 Task: Select the whenQuickSuggestion in the selection mode.
Action: Mouse moved to (18, 474)
Screenshot: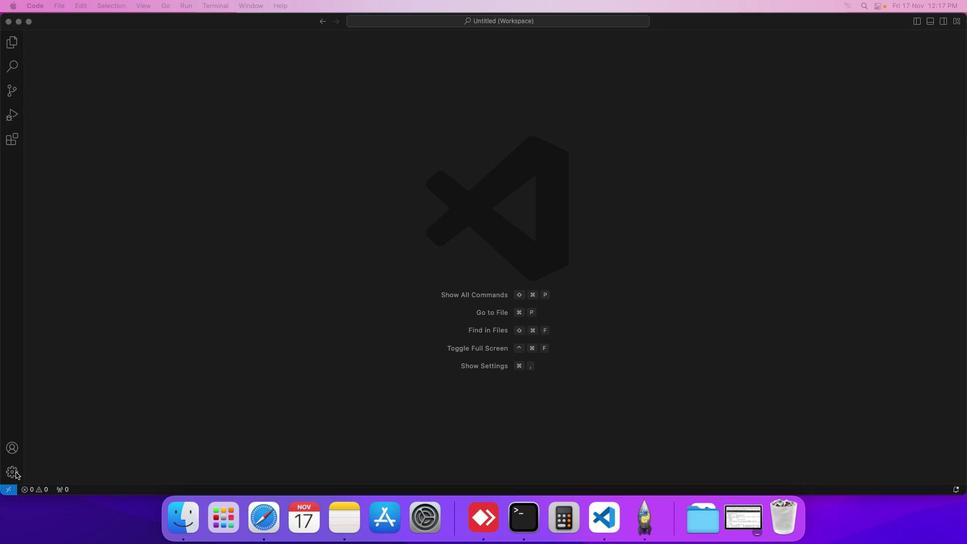 
Action: Mouse pressed left at (18, 474)
Screenshot: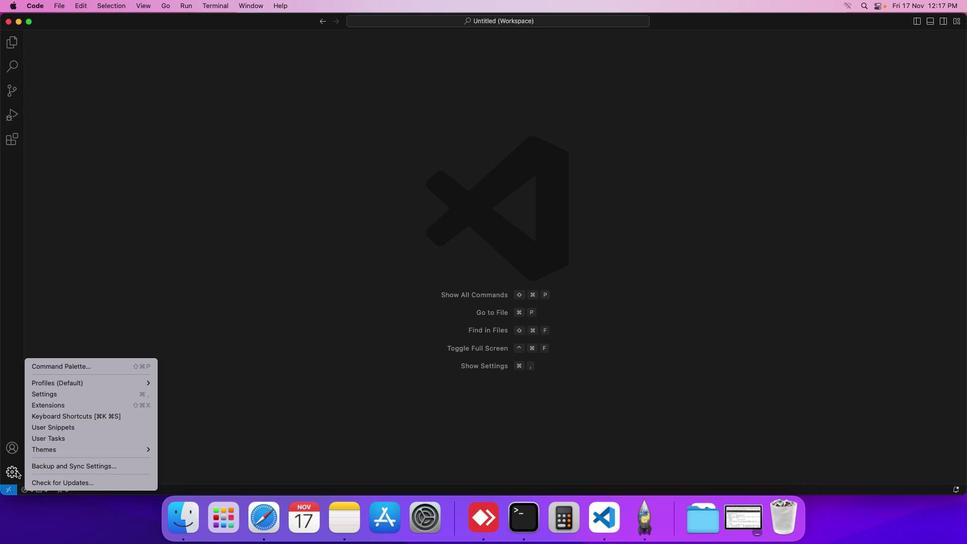 
Action: Mouse moved to (78, 399)
Screenshot: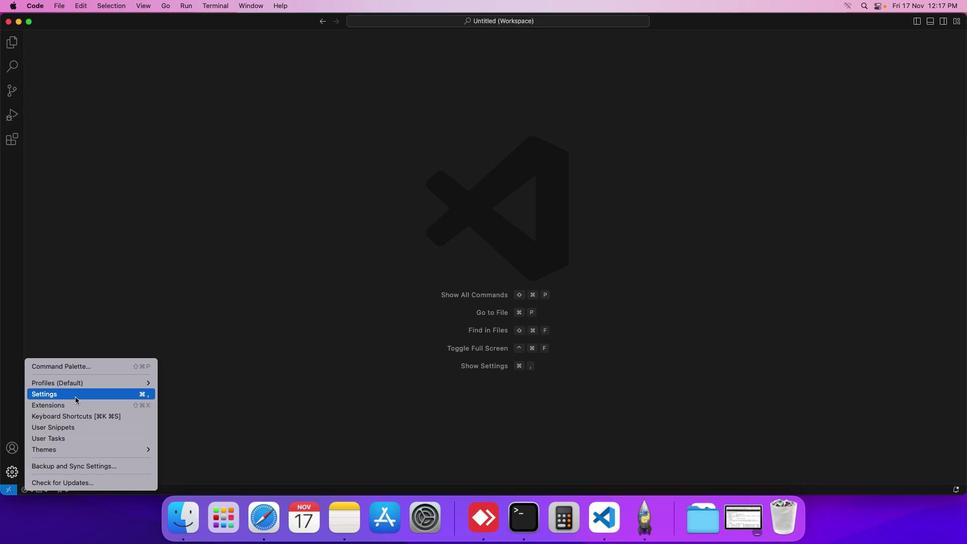 
Action: Mouse pressed left at (78, 399)
Screenshot: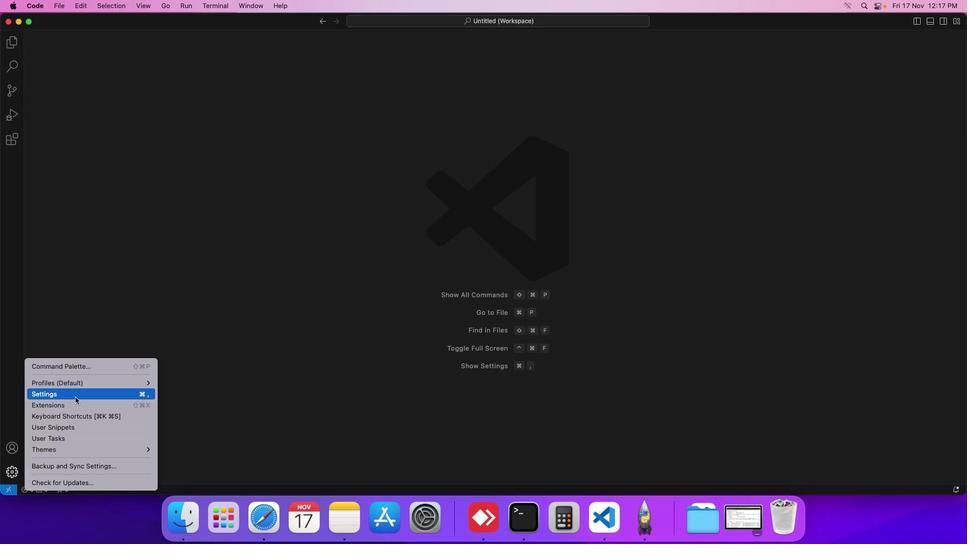
Action: Mouse moved to (262, 87)
Screenshot: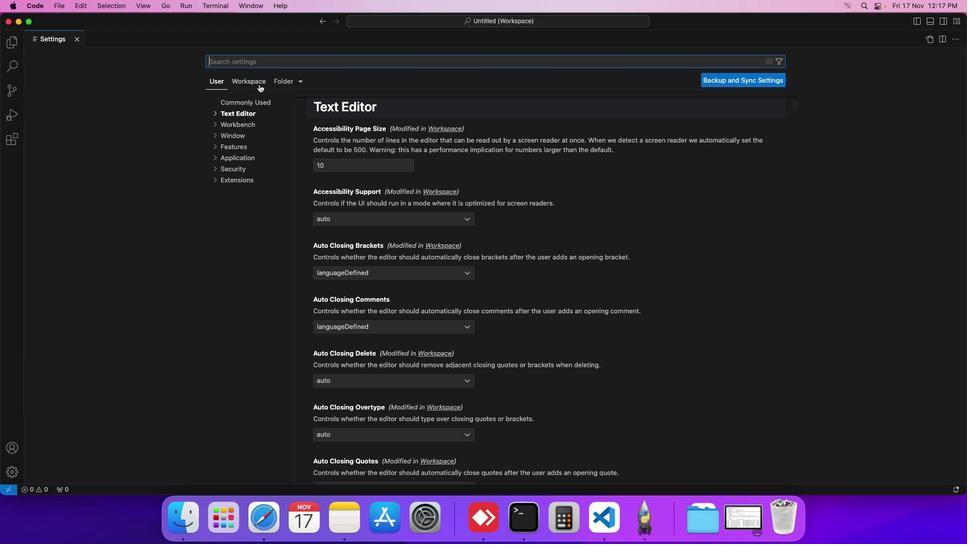 
Action: Mouse pressed left at (262, 87)
Screenshot: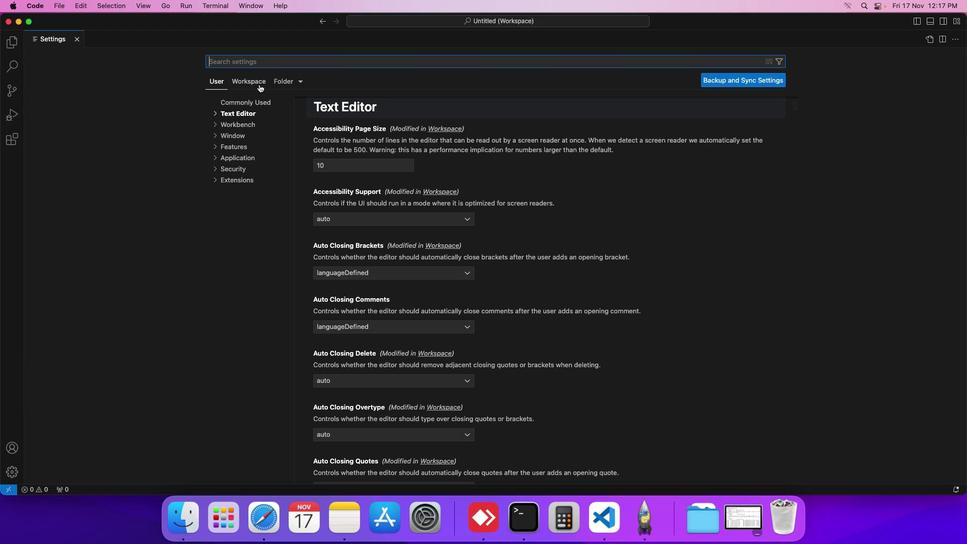 
Action: Mouse moved to (252, 112)
Screenshot: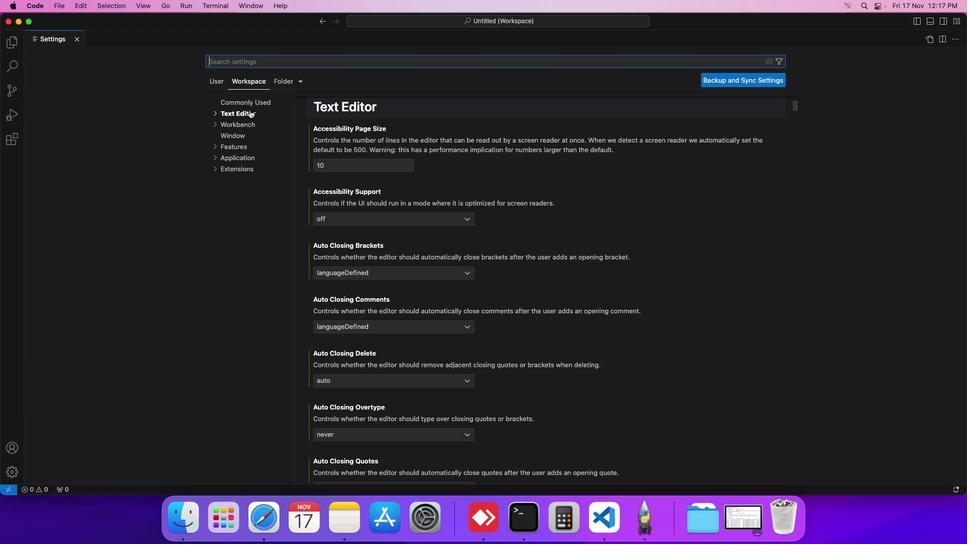 
Action: Mouse pressed left at (252, 112)
Screenshot: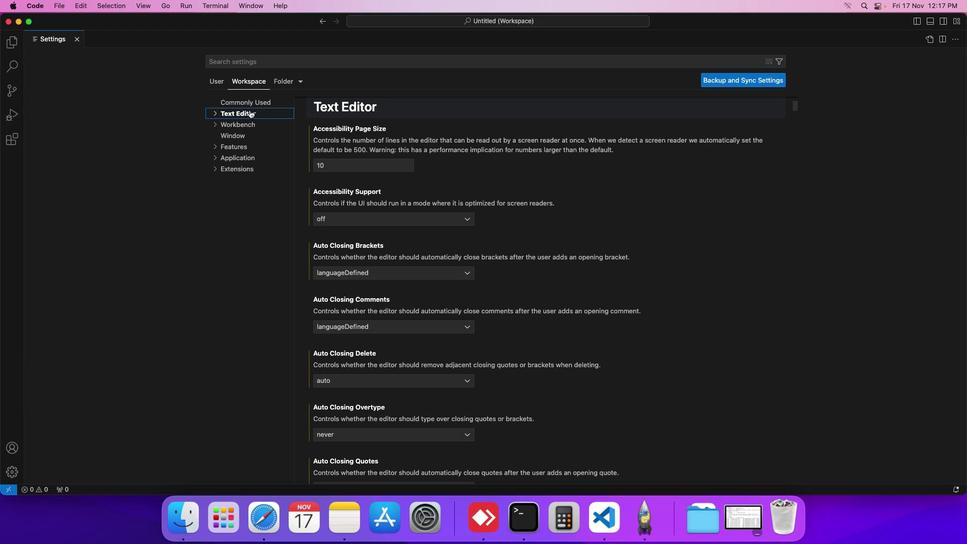 
Action: Mouse moved to (234, 194)
Screenshot: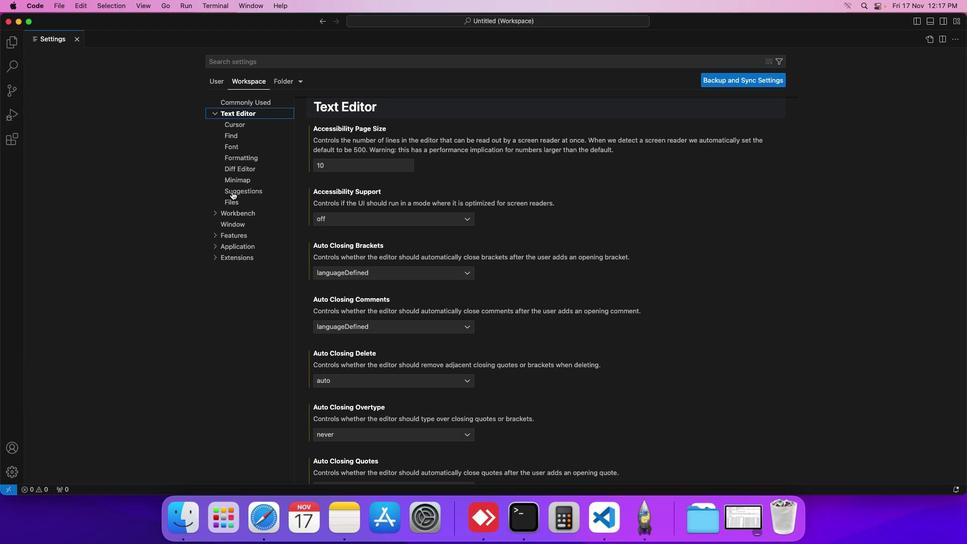 
Action: Mouse pressed left at (234, 194)
Screenshot: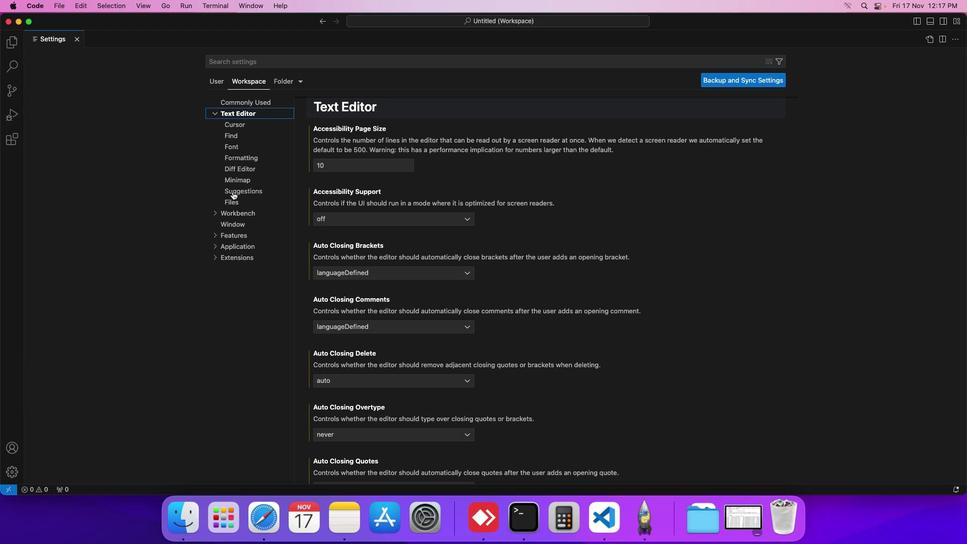 
Action: Mouse moved to (349, 275)
Screenshot: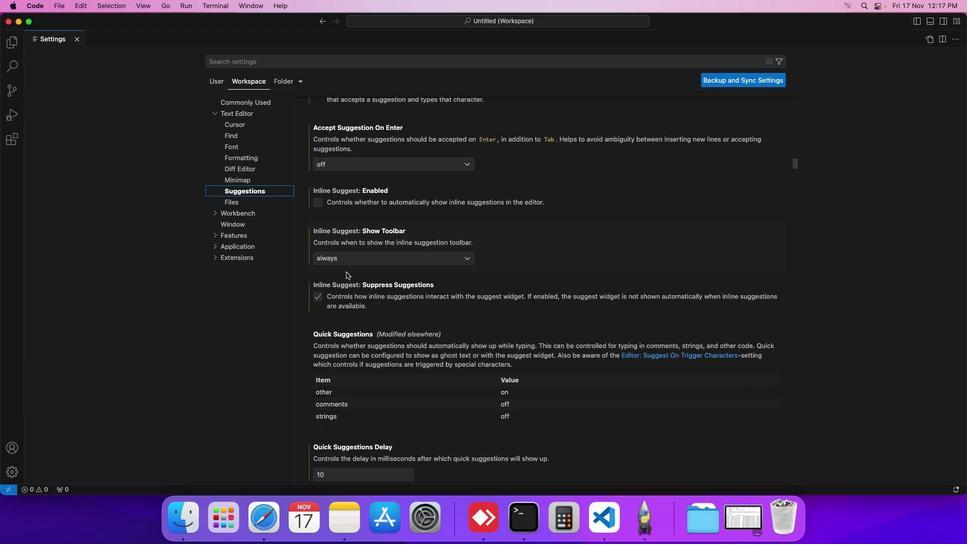 
Action: Mouse scrolled (349, 275) with delta (2, 2)
Screenshot: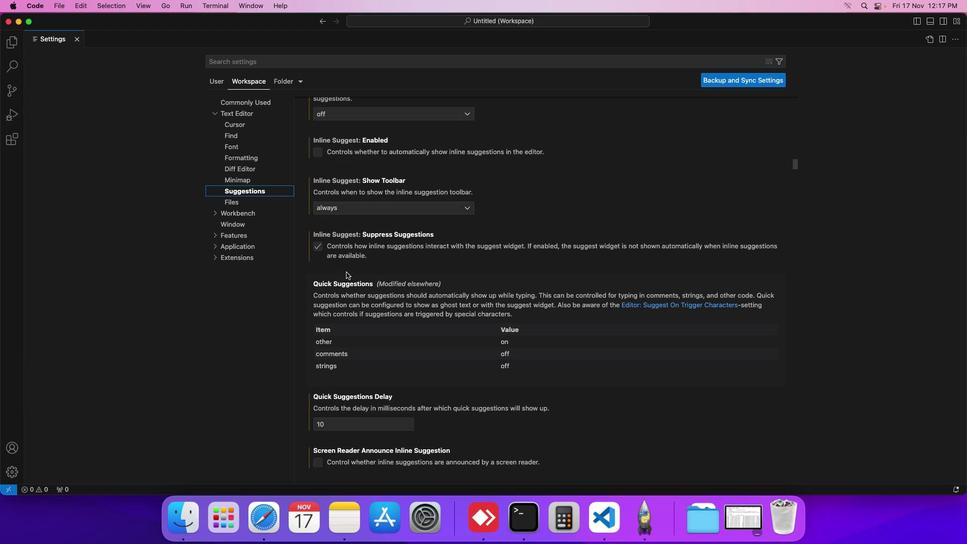 
Action: Mouse scrolled (349, 275) with delta (2, 2)
Screenshot: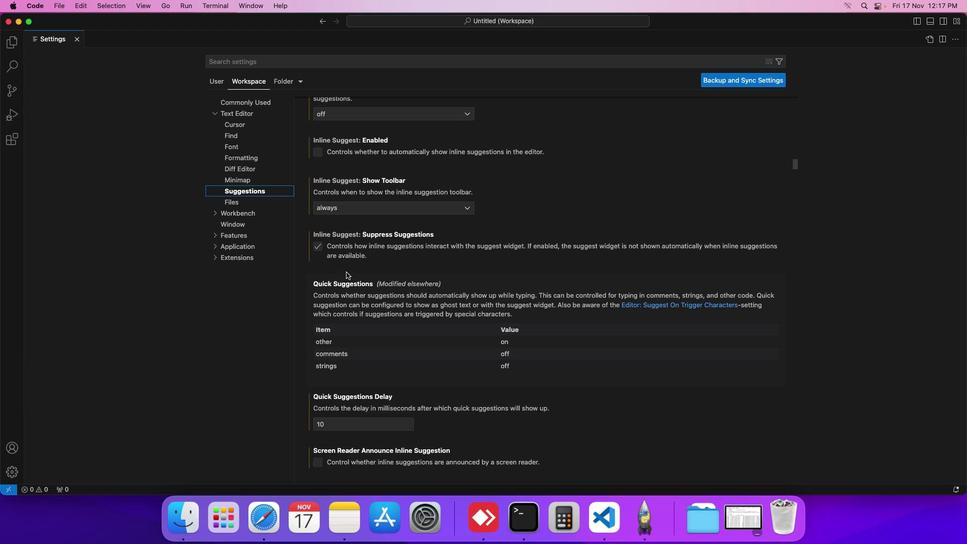 
Action: Mouse scrolled (349, 275) with delta (2, 1)
Screenshot: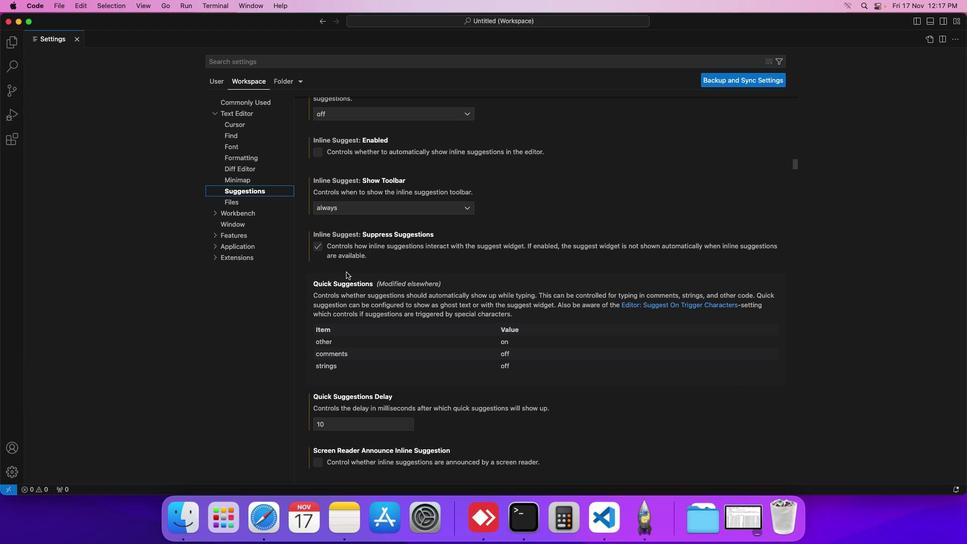 
Action: Mouse moved to (349, 276)
Screenshot: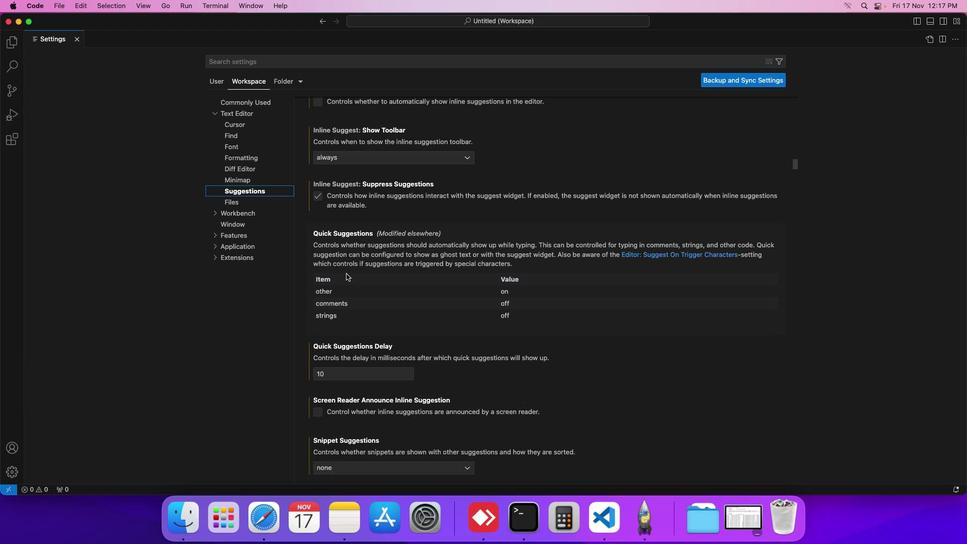 
Action: Mouse scrolled (349, 276) with delta (2, 2)
Screenshot: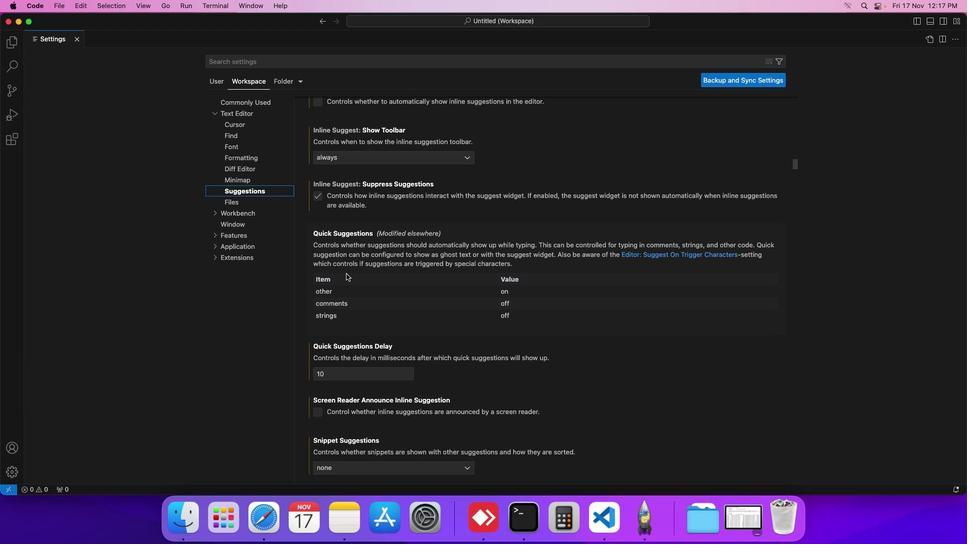
Action: Mouse scrolled (349, 276) with delta (2, 2)
Screenshot: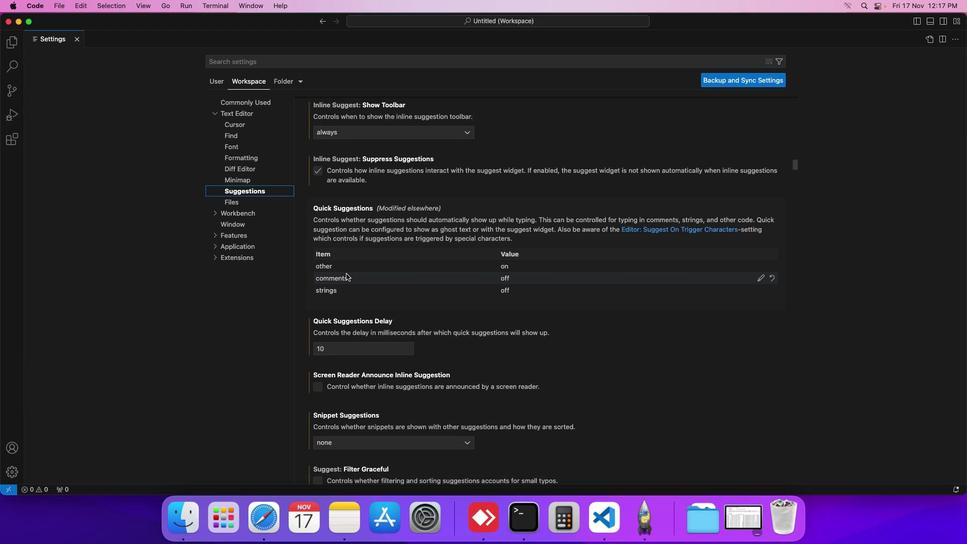 
Action: Mouse scrolled (349, 276) with delta (2, 2)
Screenshot: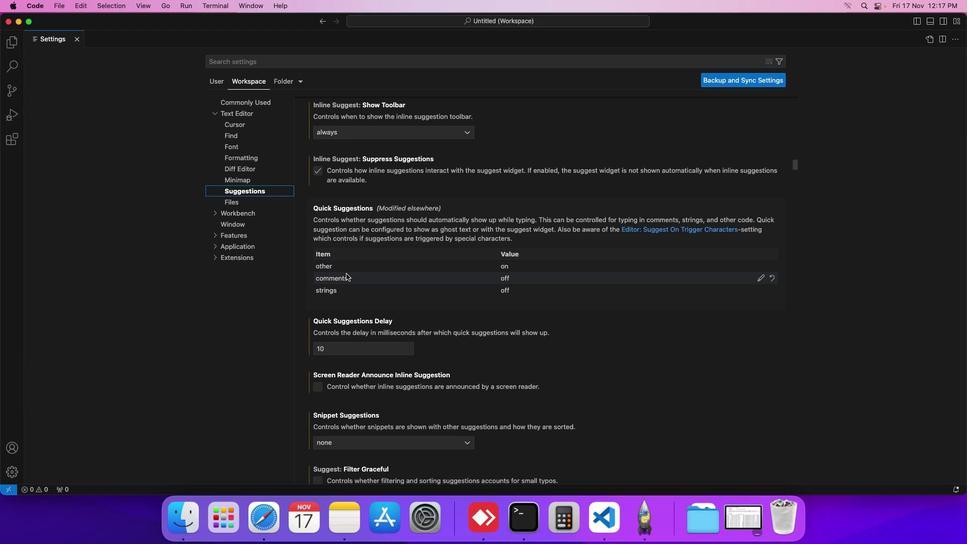 
Action: Mouse moved to (349, 276)
Screenshot: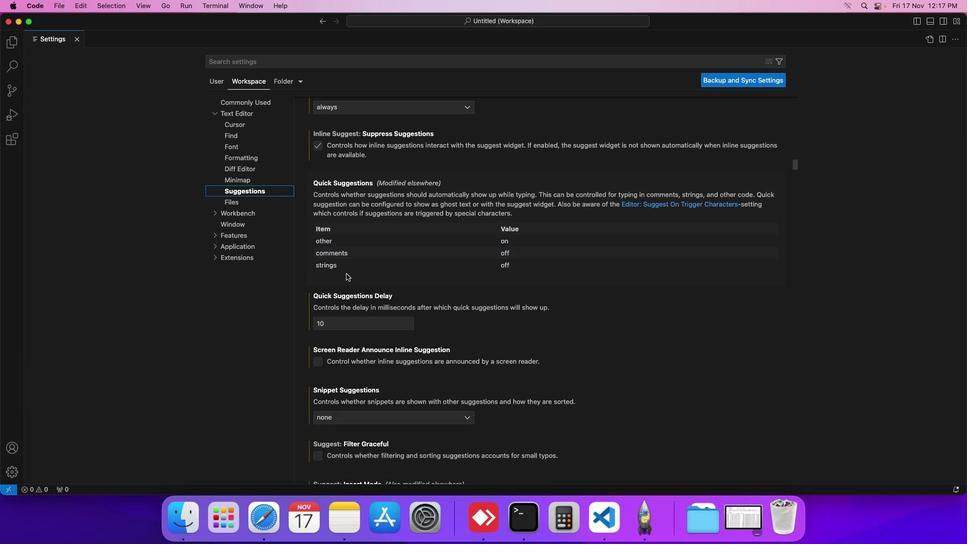 
Action: Mouse scrolled (349, 276) with delta (2, 2)
Screenshot: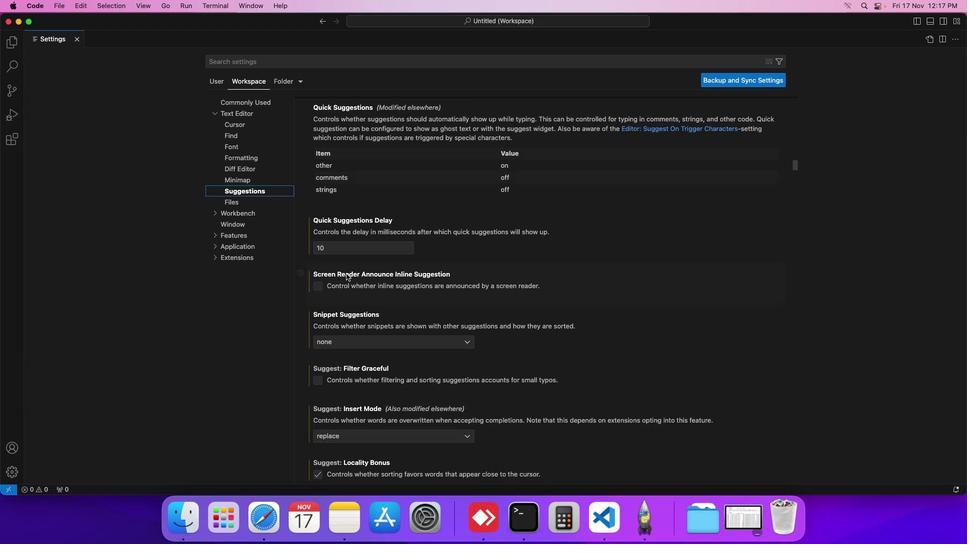 
Action: Mouse scrolled (349, 276) with delta (2, 2)
Screenshot: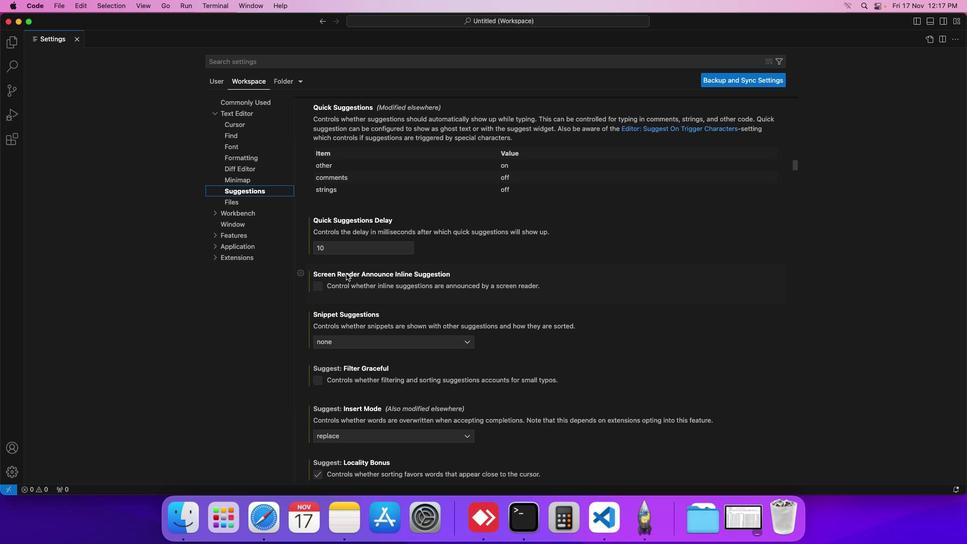 
Action: Mouse scrolled (349, 276) with delta (2, 1)
Screenshot: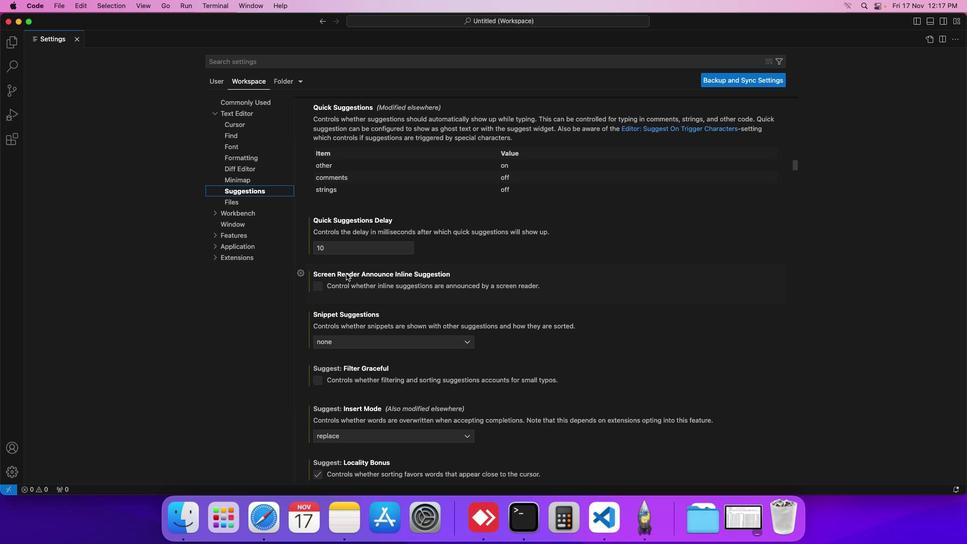 
Action: Mouse moved to (347, 276)
Screenshot: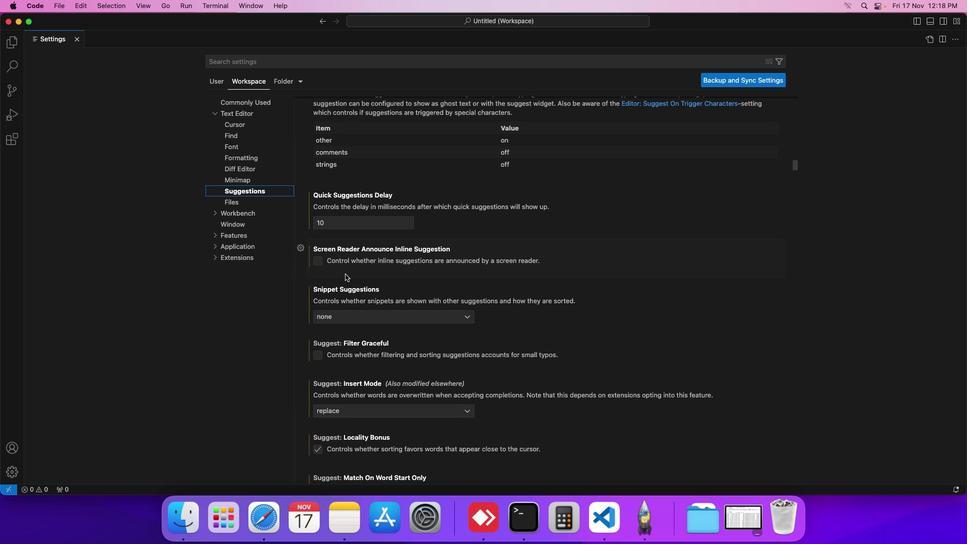 
Action: Mouse scrolled (347, 276) with delta (2, 2)
Screenshot: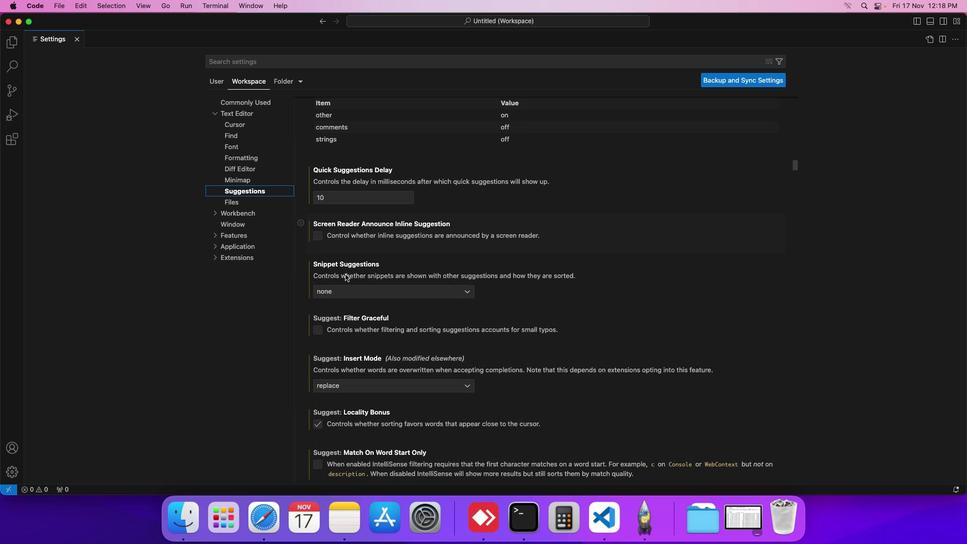 
Action: Mouse scrolled (347, 276) with delta (2, 2)
Screenshot: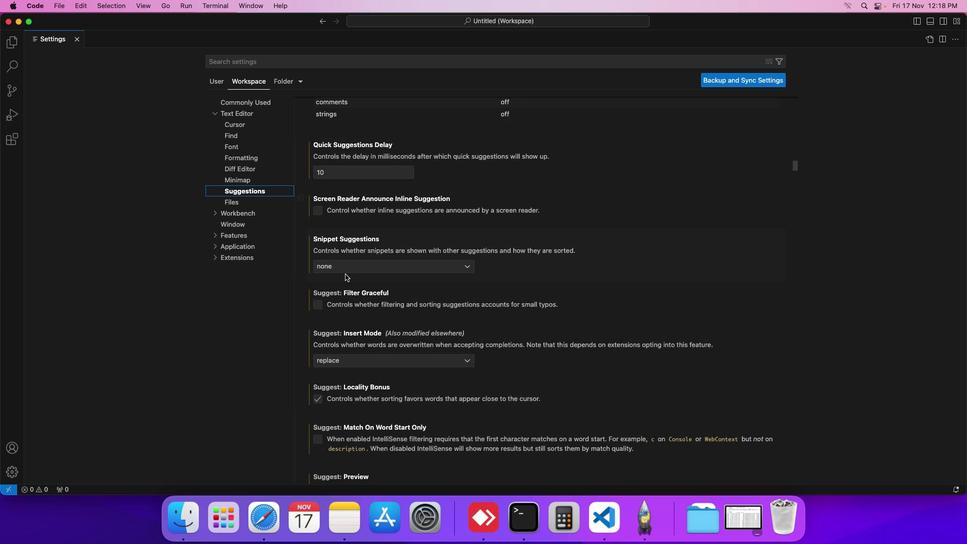 
Action: Mouse scrolled (347, 276) with delta (2, 2)
Screenshot: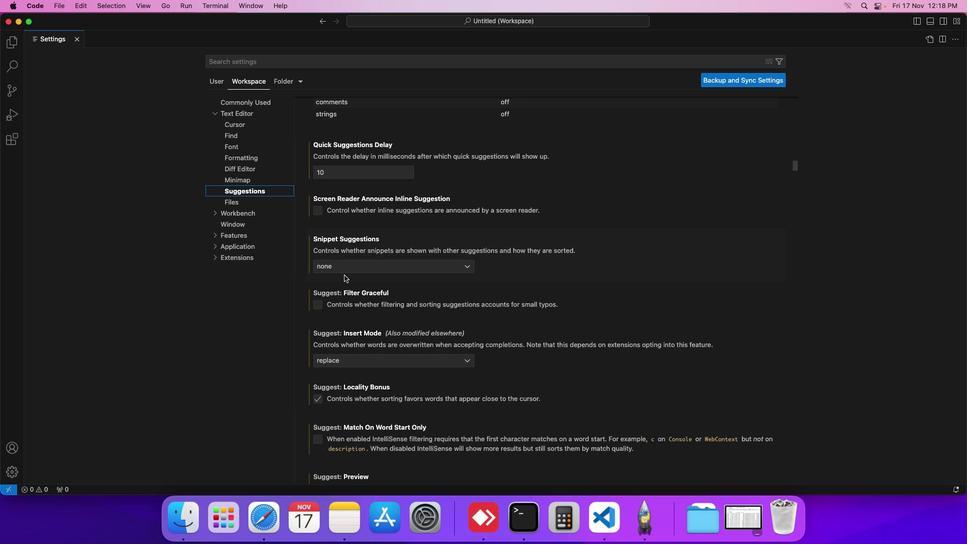 
Action: Mouse moved to (346, 280)
Screenshot: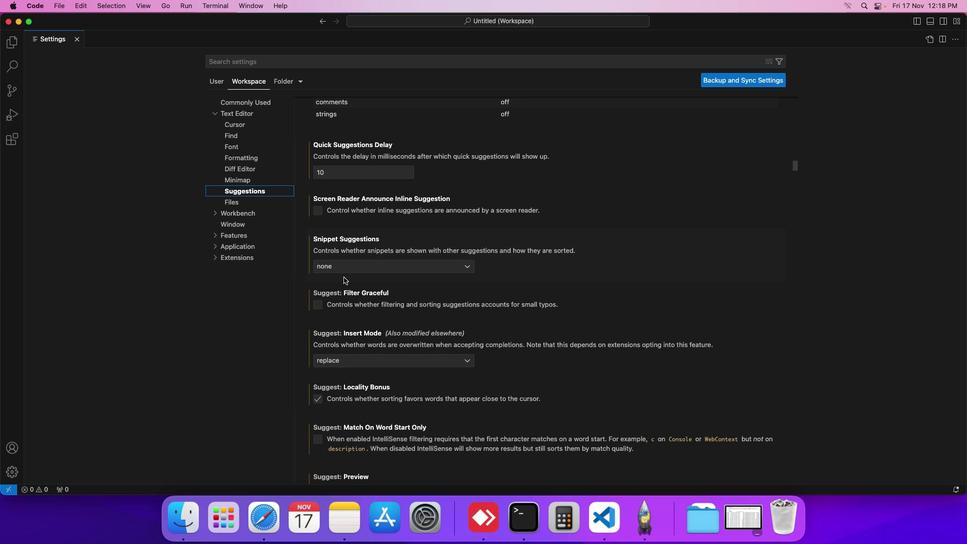 
Action: Mouse scrolled (346, 280) with delta (2, 2)
Screenshot: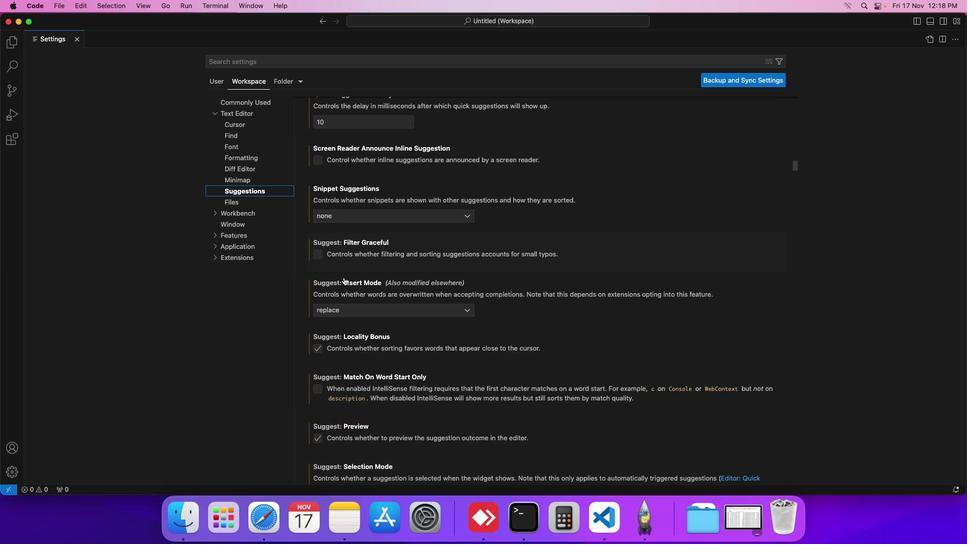 
Action: Mouse moved to (346, 280)
Screenshot: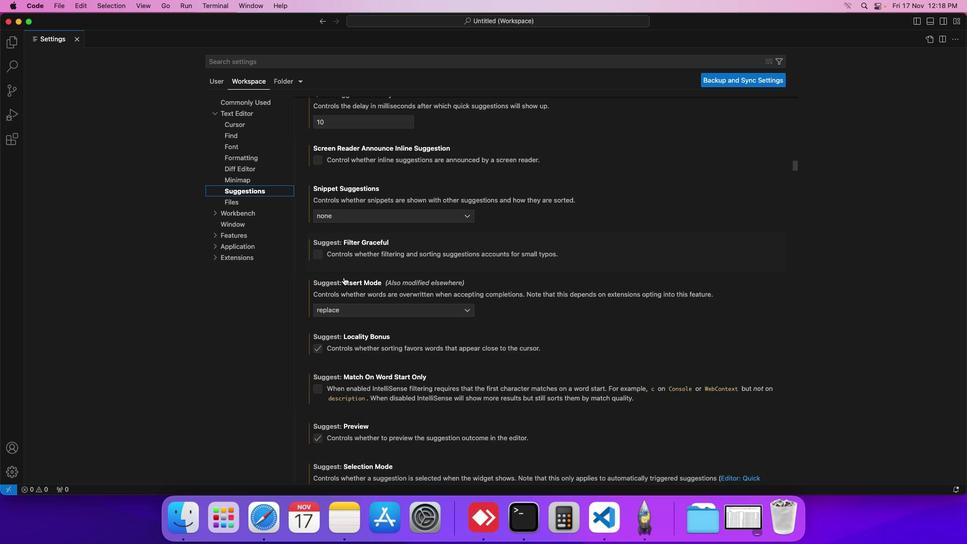 
Action: Mouse scrolled (346, 280) with delta (2, 2)
Screenshot: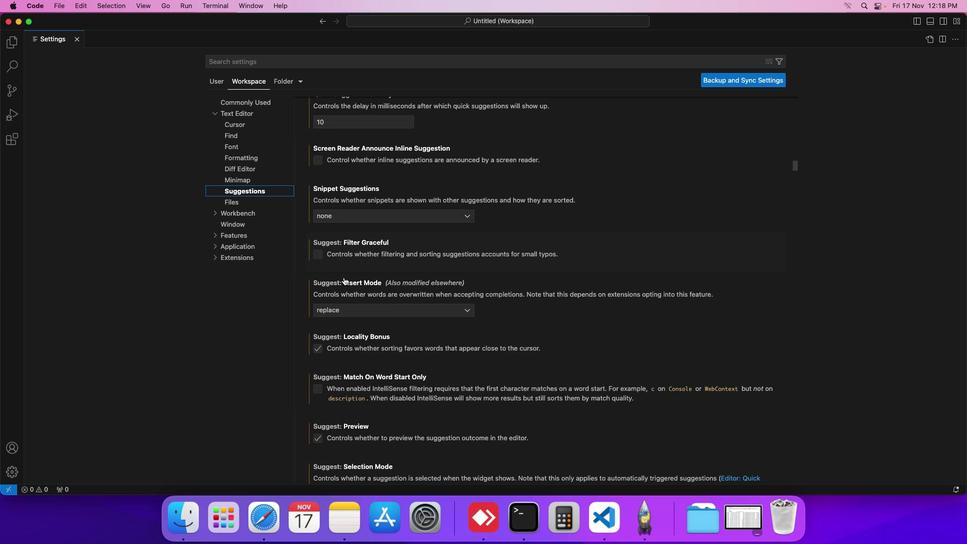 
Action: Mouse moved to (346, 280)
Screenshot: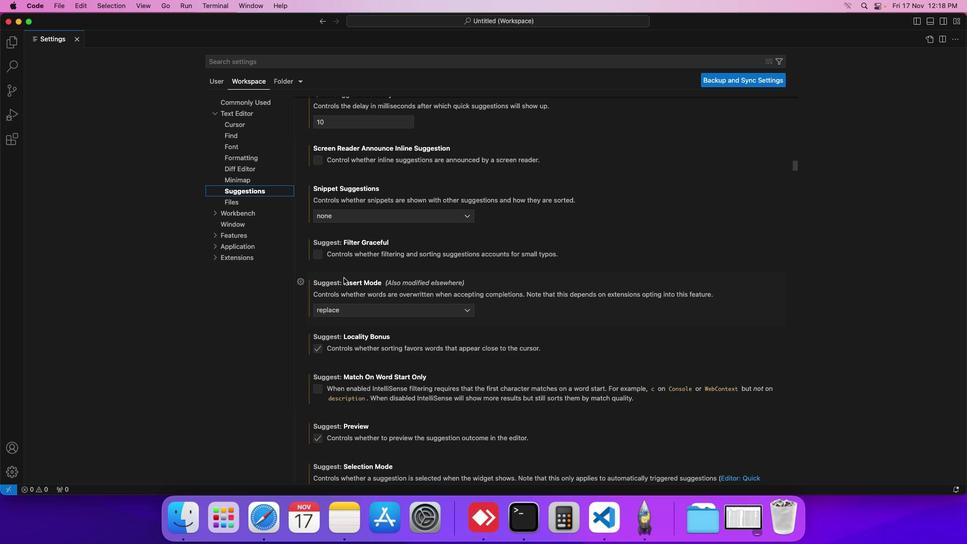 
Action: Mouse scrolled (346, 280) with delta (2, 2)
Screenshot: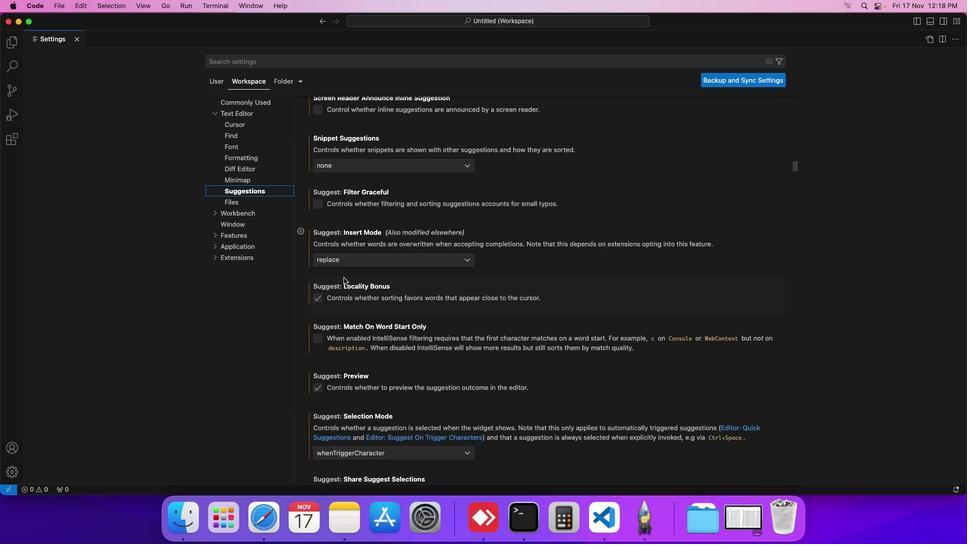 
Action: Mouse scrolled (346, 280) with delta (2, 2)
Screenshot: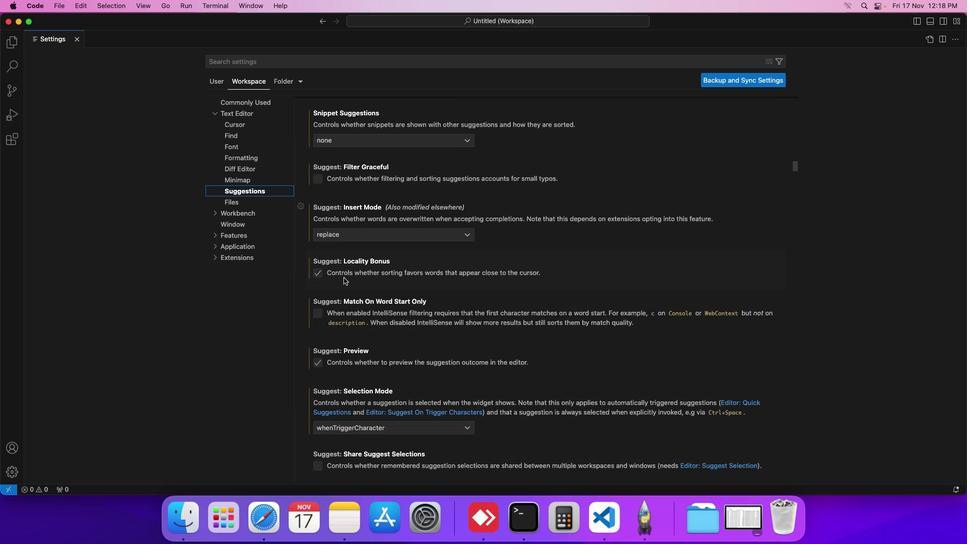 
Action: Mouse scrolled (346, 280) with delta (2, 2)
Screenshot: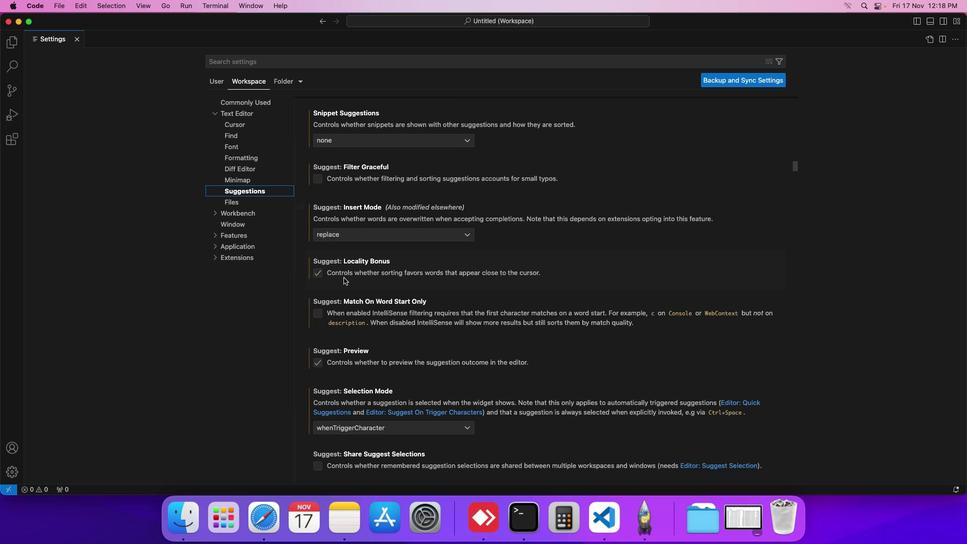
Action: Mouse moved to (346, 280)
Screenshot: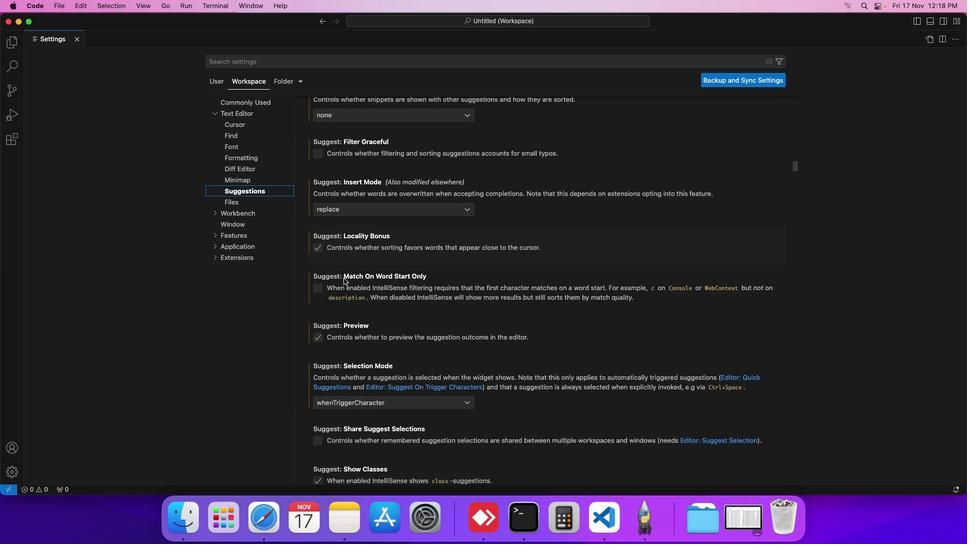 
Action: Mouse scrolled (346, 280) with delta (2, 2)
Screenshot: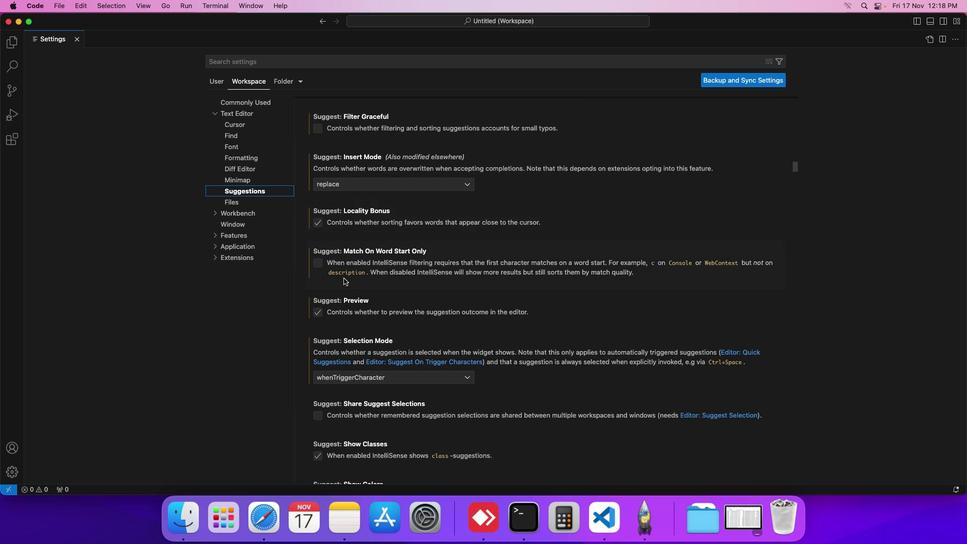 
Action: Mouse scrolled (346, 280) with delta (2, 2)
Screenshot: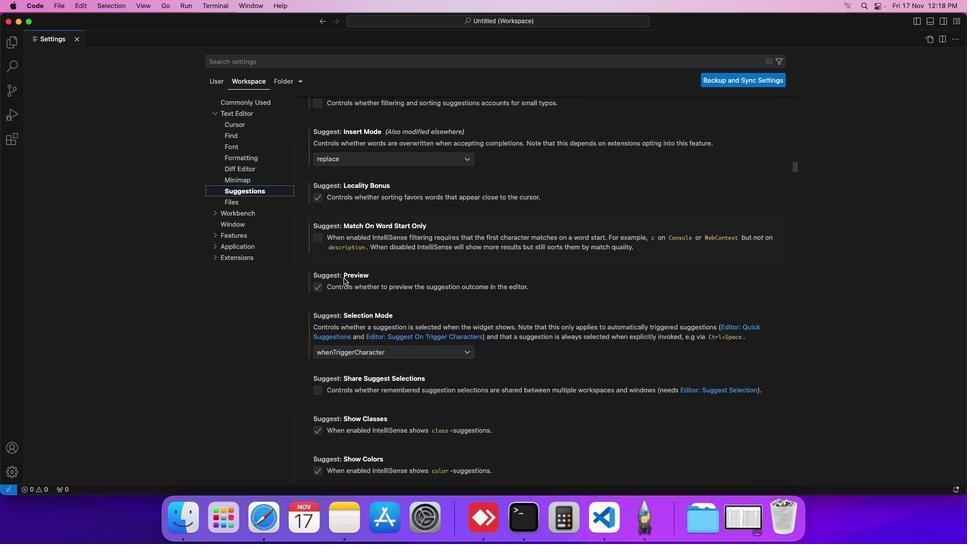
Action: Mouse scrolled (346, 280) with delta (2, 2)
Screenshot: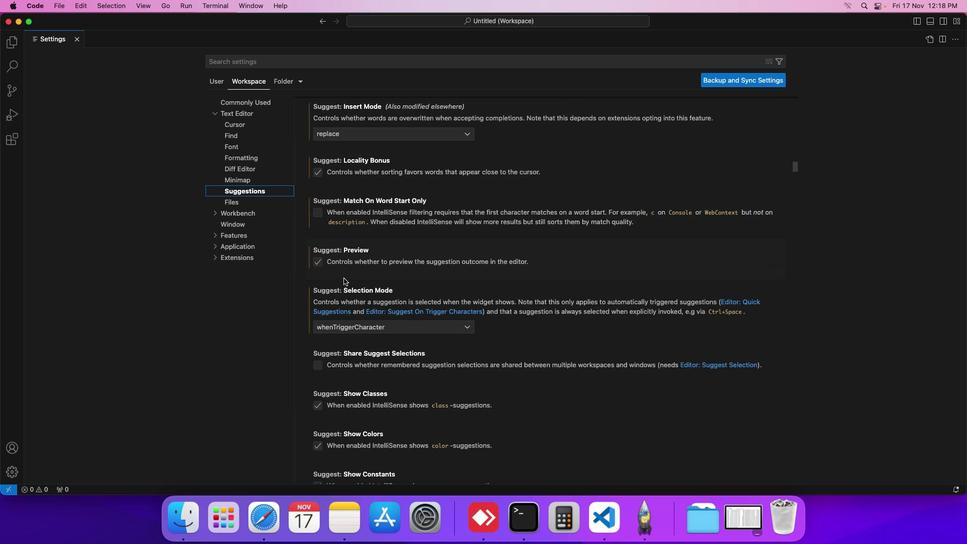 
Action: Mouse scrolled (346, 280) with delta (2, 2)
Screenshot: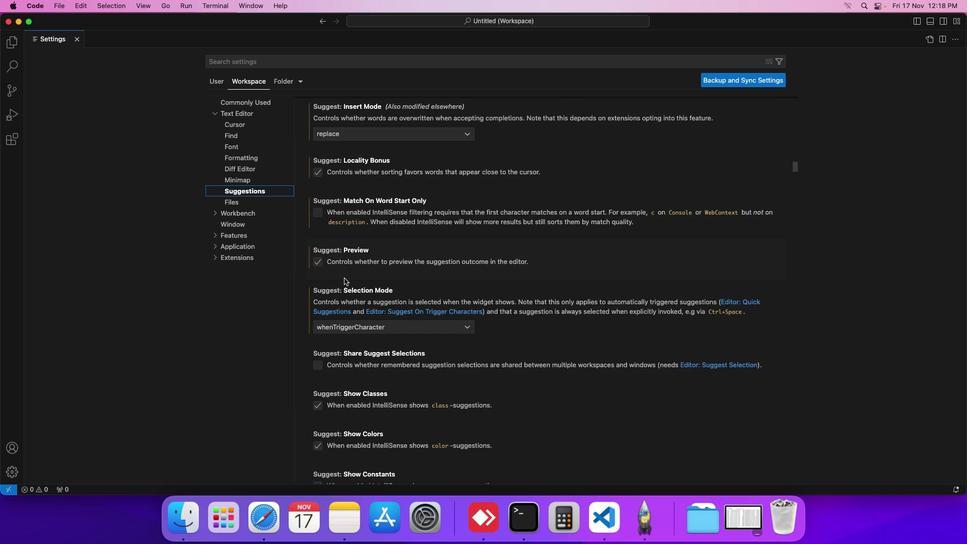 
Action: Mouse moved to (353, 325)
Screenshot: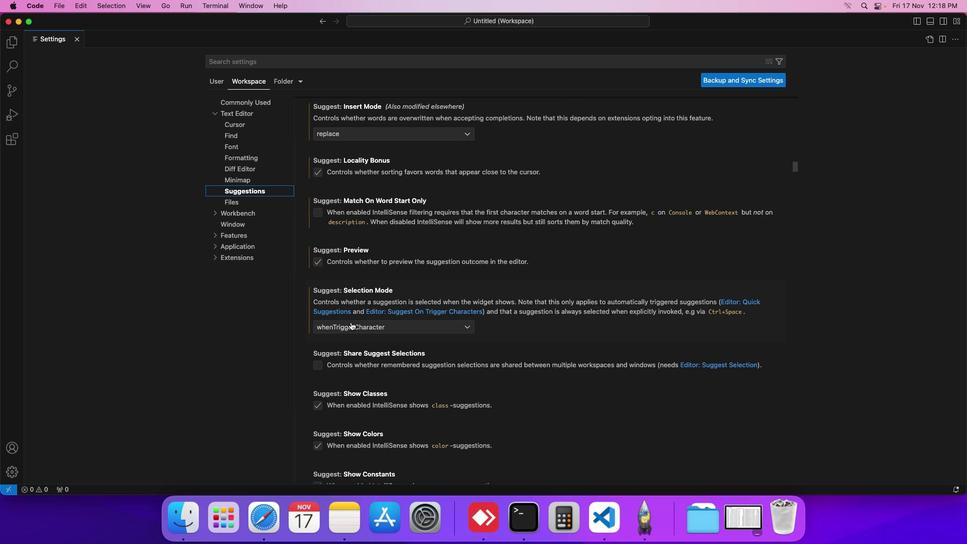 
Action: Mouse pressed left at (353, 325)
Screenshot: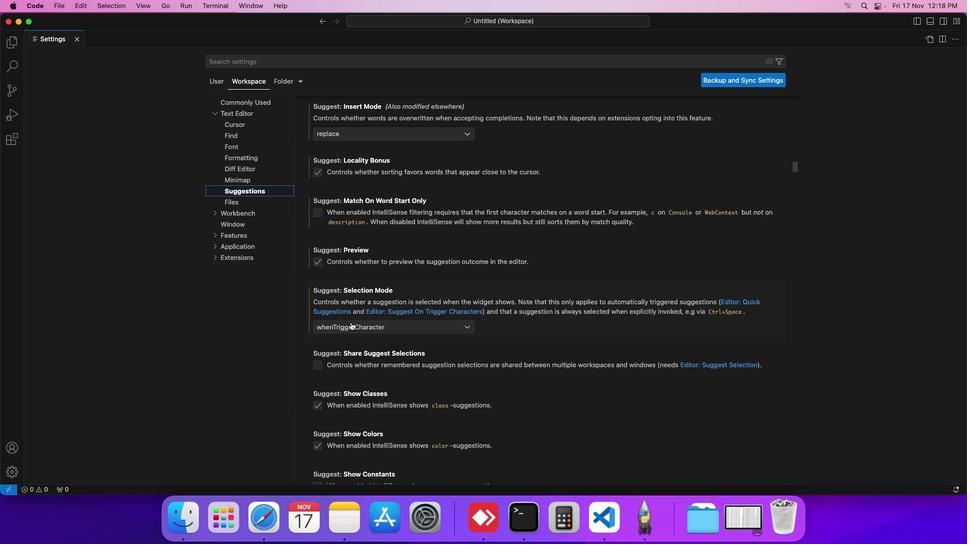 
Action: Mouse moved to (349, 371)
Screenshot: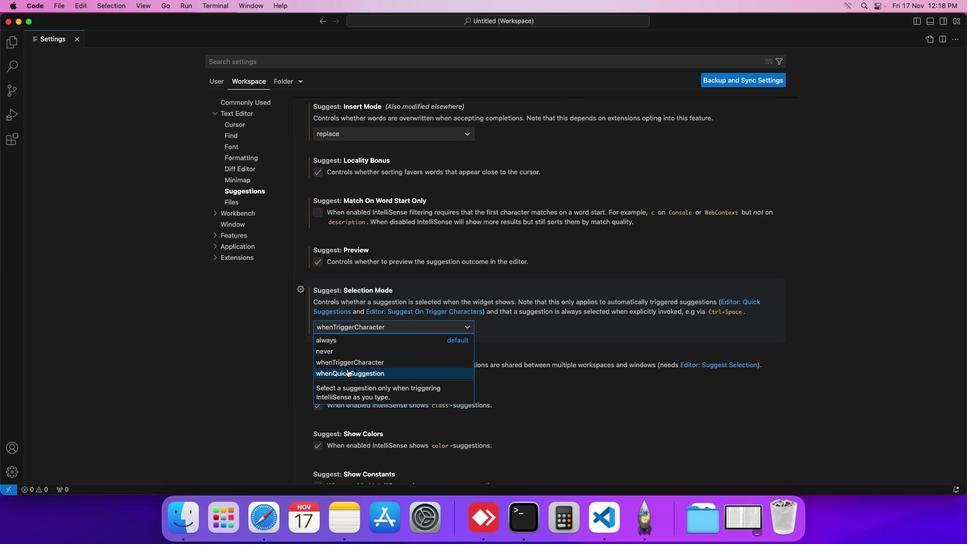 
Action: Mouse pressed left at (349, 371)
Screenshot: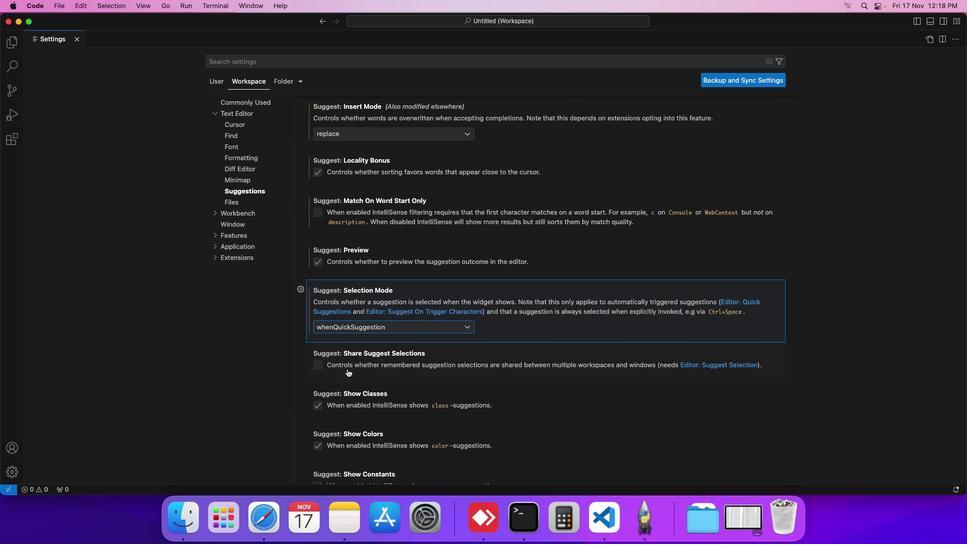 
Action: Mouse moved to (390, 334)
Screenshot: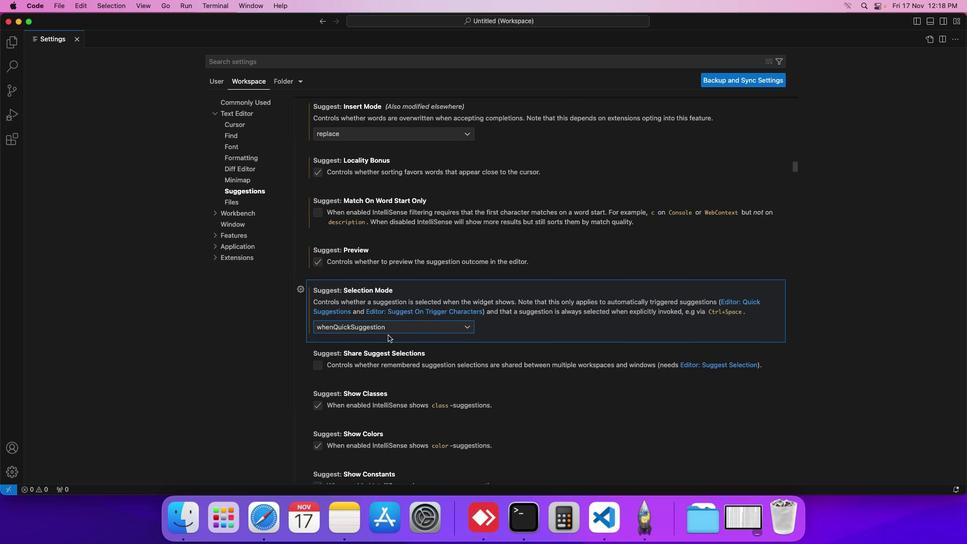 
